 Task: Add Bass Soft Beauty Skin Towel to the cart.
Action: Mouse moved to (819, 323)
Screenshot: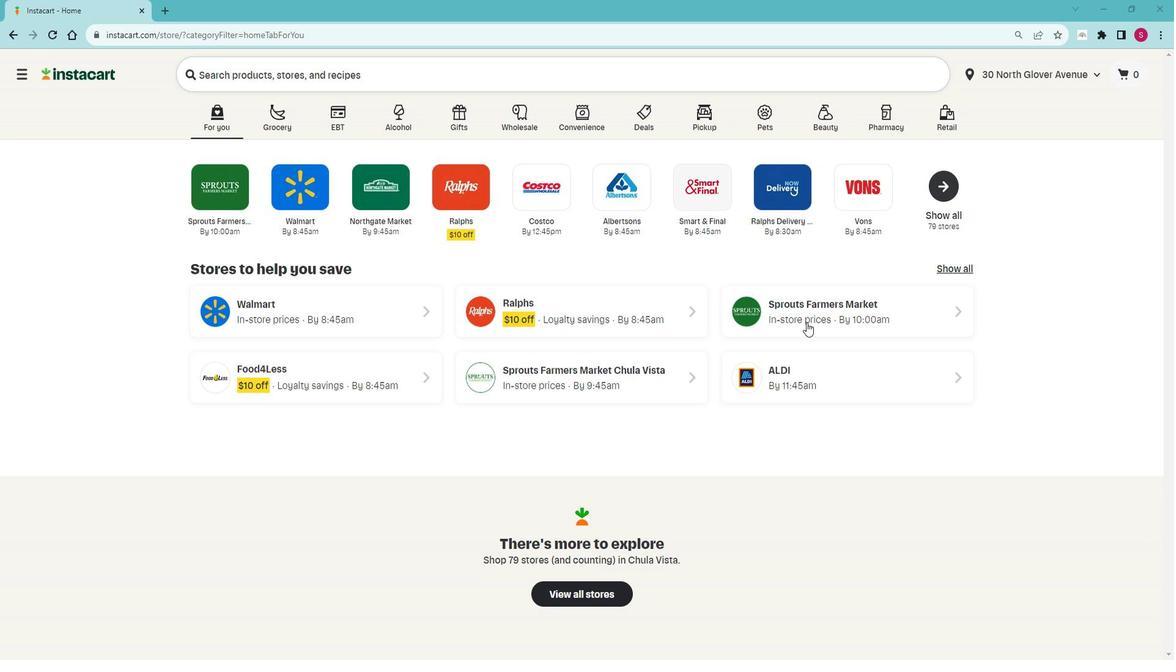 
Action: Mouse pressed left at (819, 323)
Screenshot: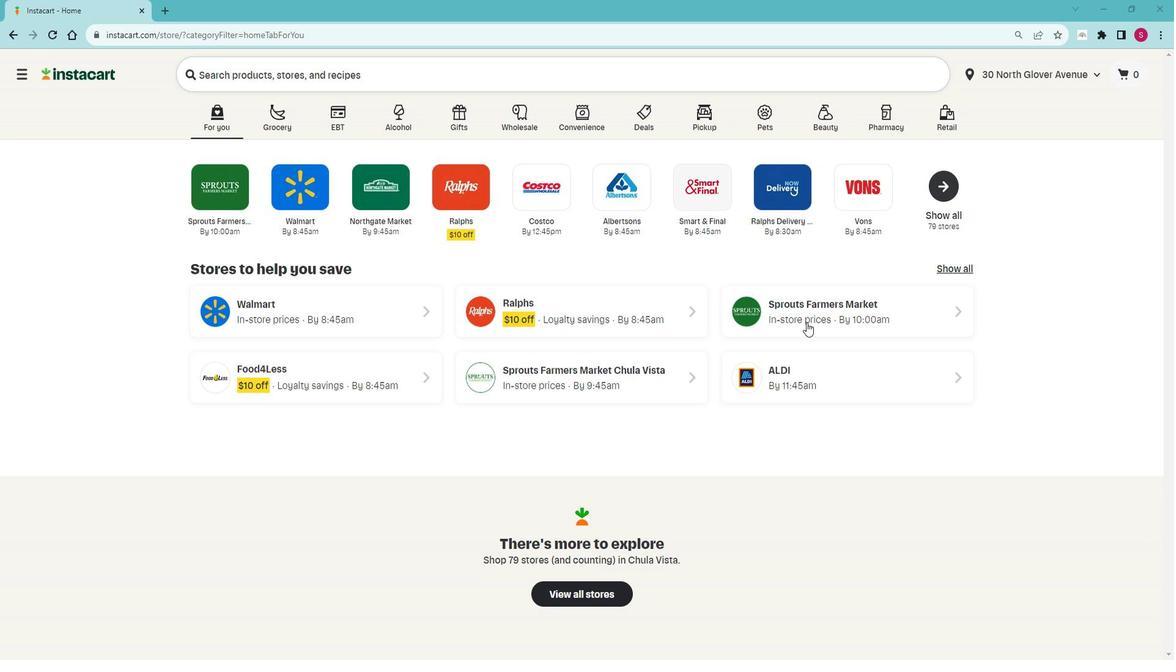 
Action: Mouse moved to (83, 485)
Screenshot: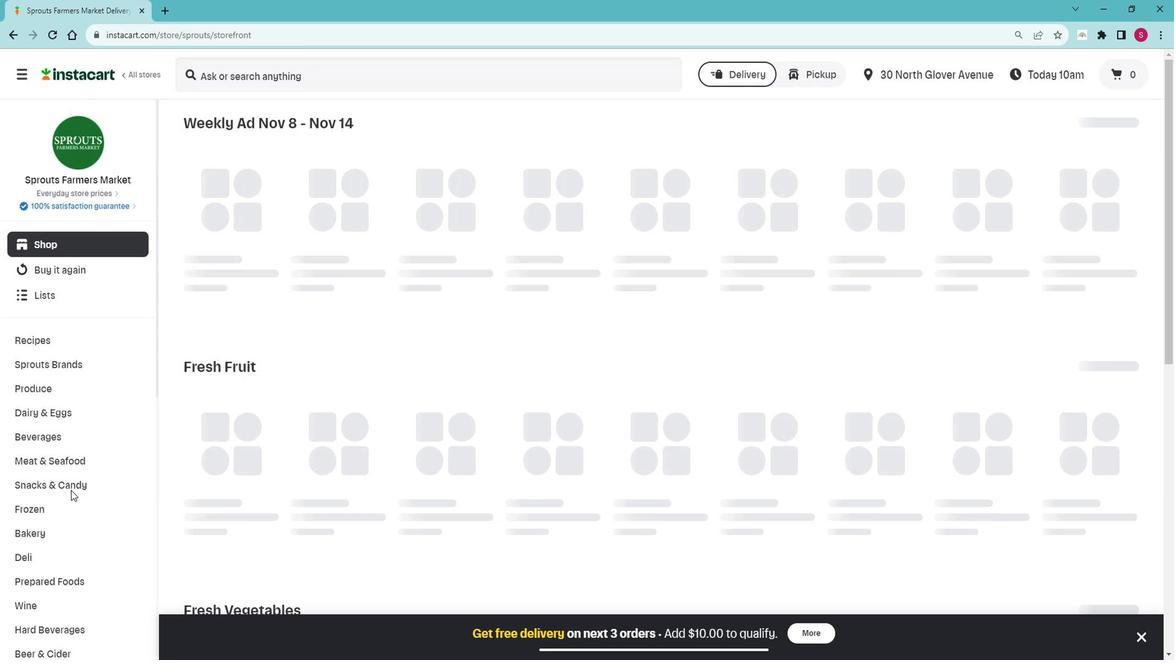 
Action: Mouse scrolled (83, 484) with delta (0, 0)
Screenshot: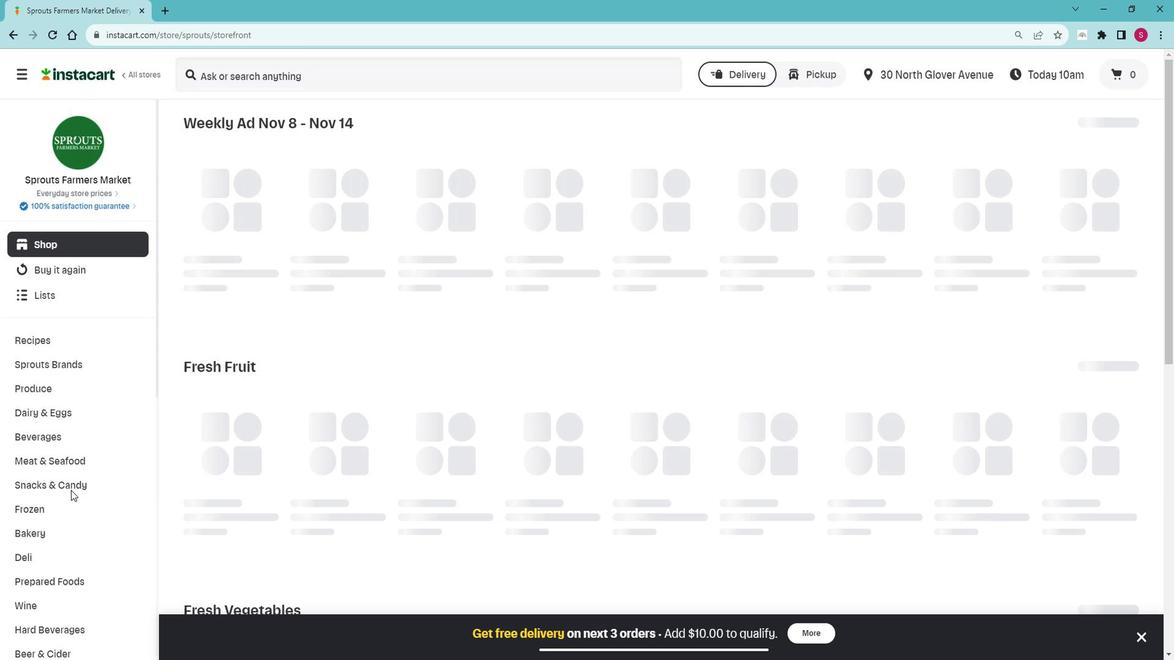 
Action: Mouse scrolled (83, 484) with delta (0, 0)
Screenshot: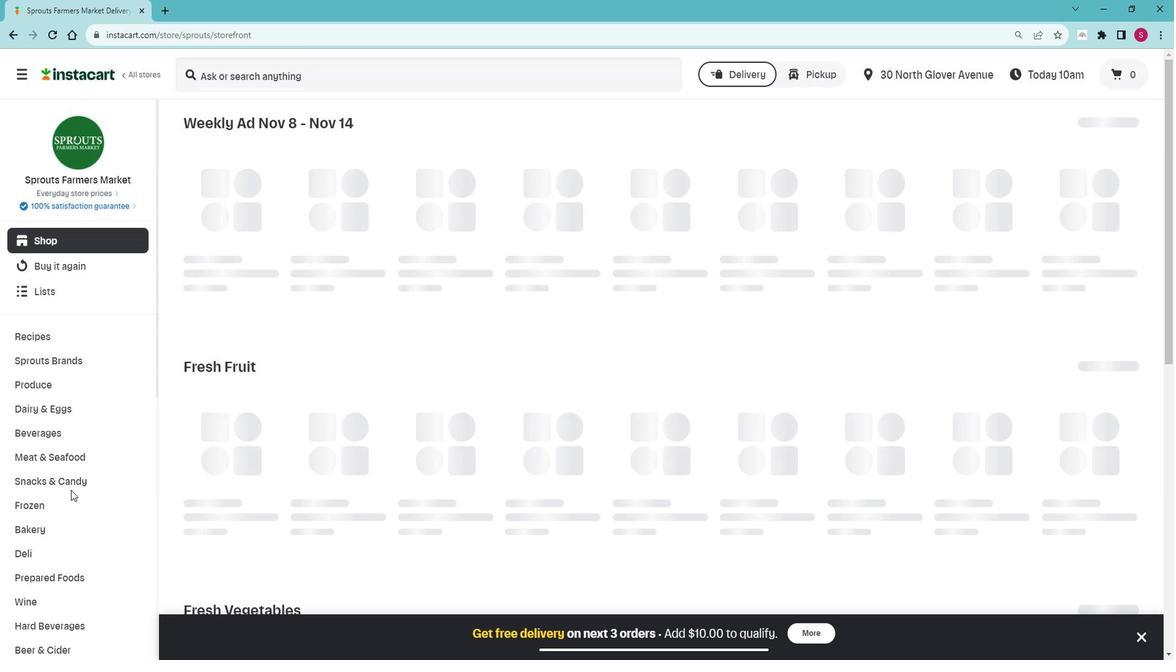 
Action: Mouse scrolled (83, 484) with delta (0, 0)
Screenshot: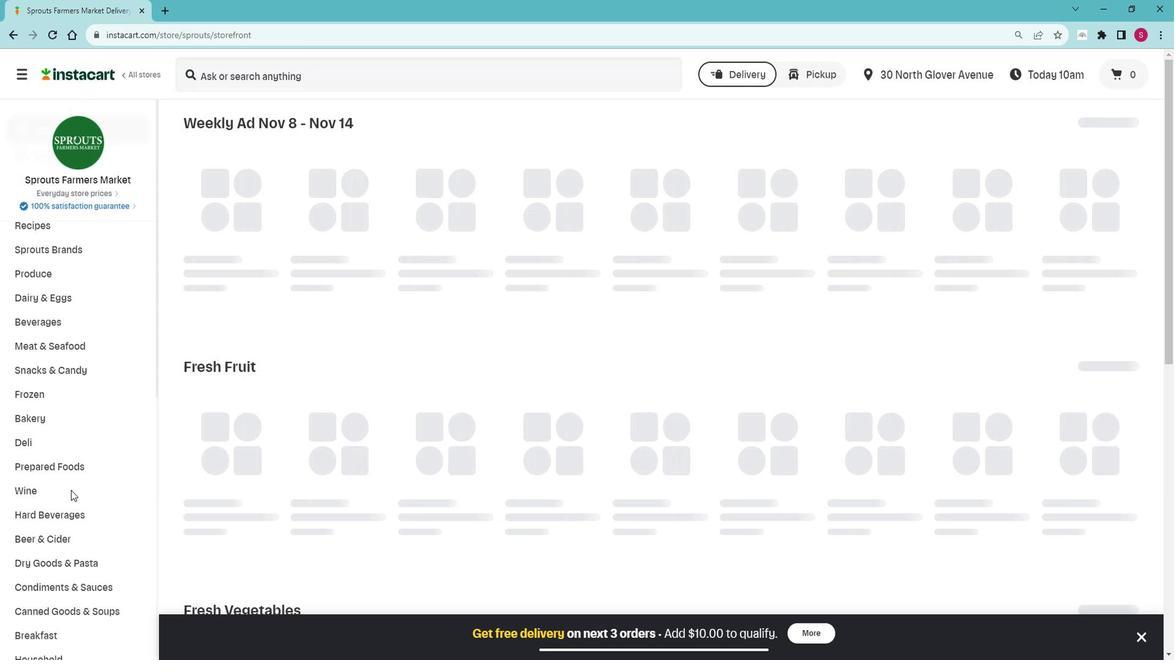 
Action: Mouse scrolled (83, 484) with delta (0, 0)
Screenshot: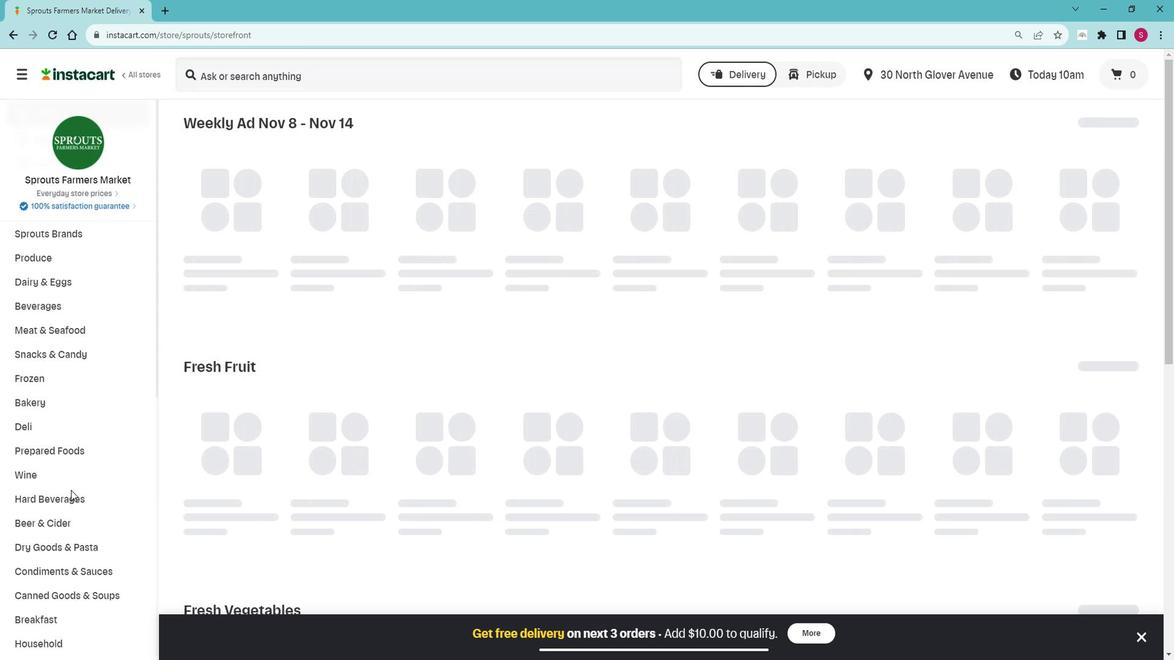 
Action: Mouse scrolled (83, 484) with delta (0, 0)
Screenshot: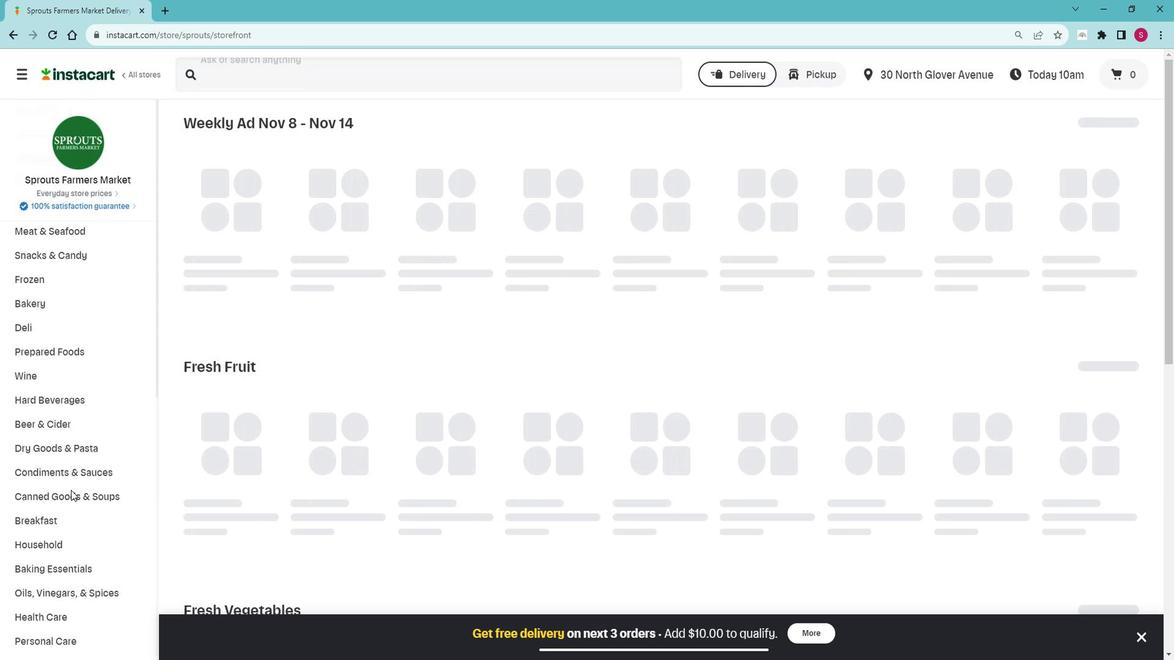 
Action: Mouse scrolled (83, 484) with delta (0, 0)
Screenshot: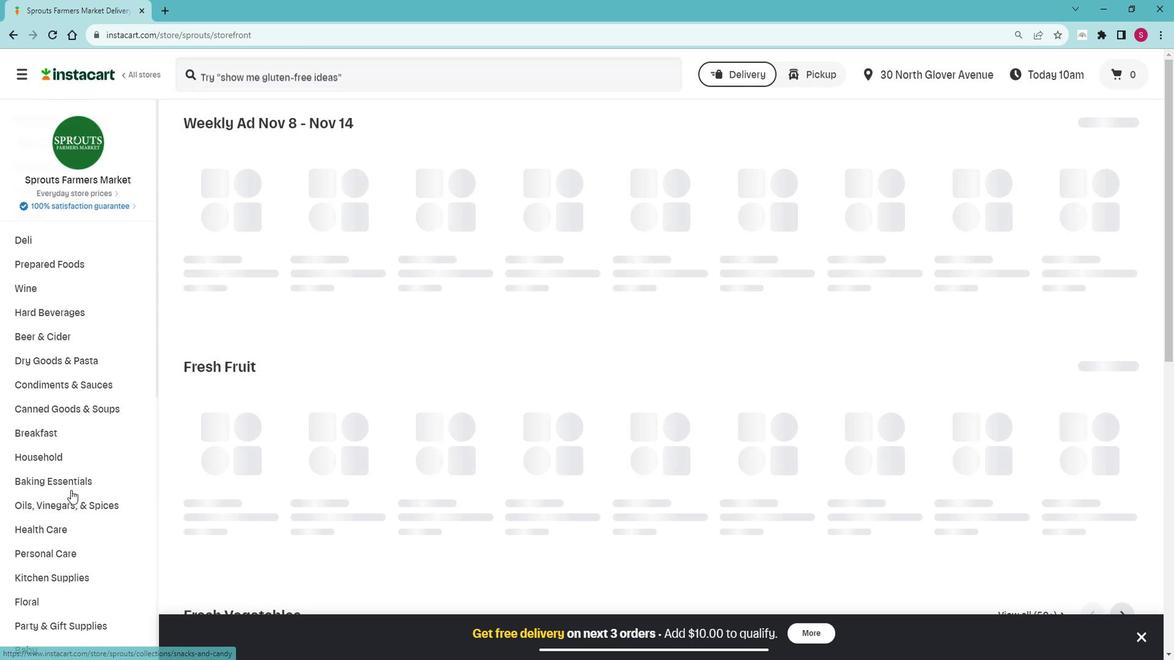 
Action: Mouse scrolled (83, 484) with delta (0, 0)
Screenshot: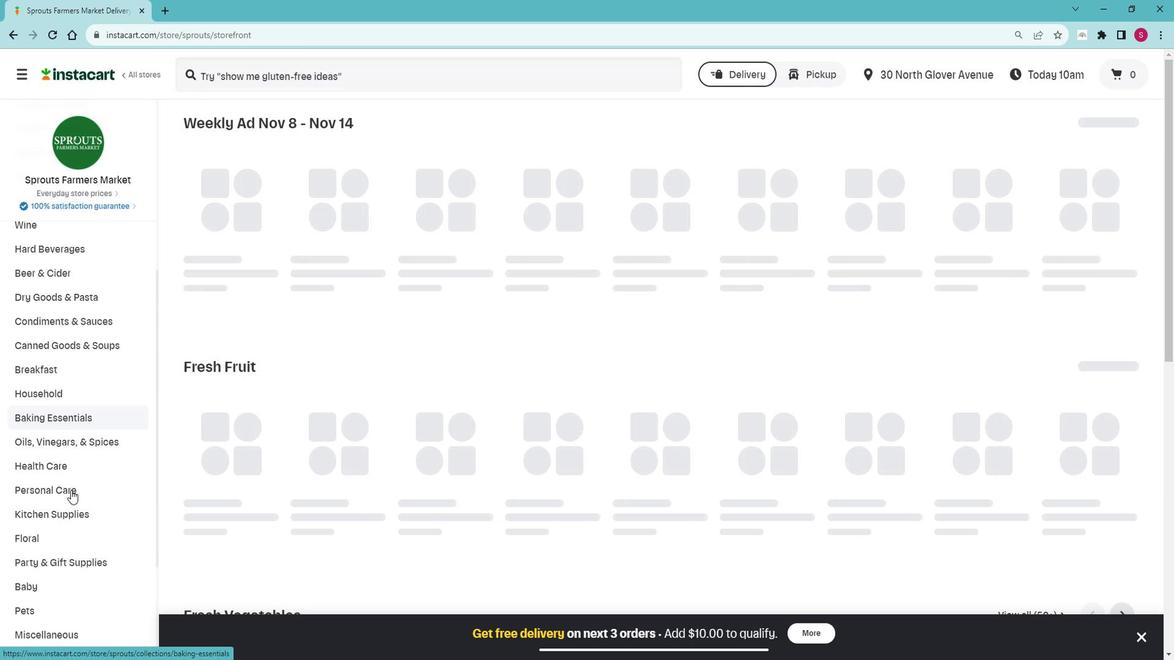 
Action: Mouse moved to (109, 431)
Screenshot: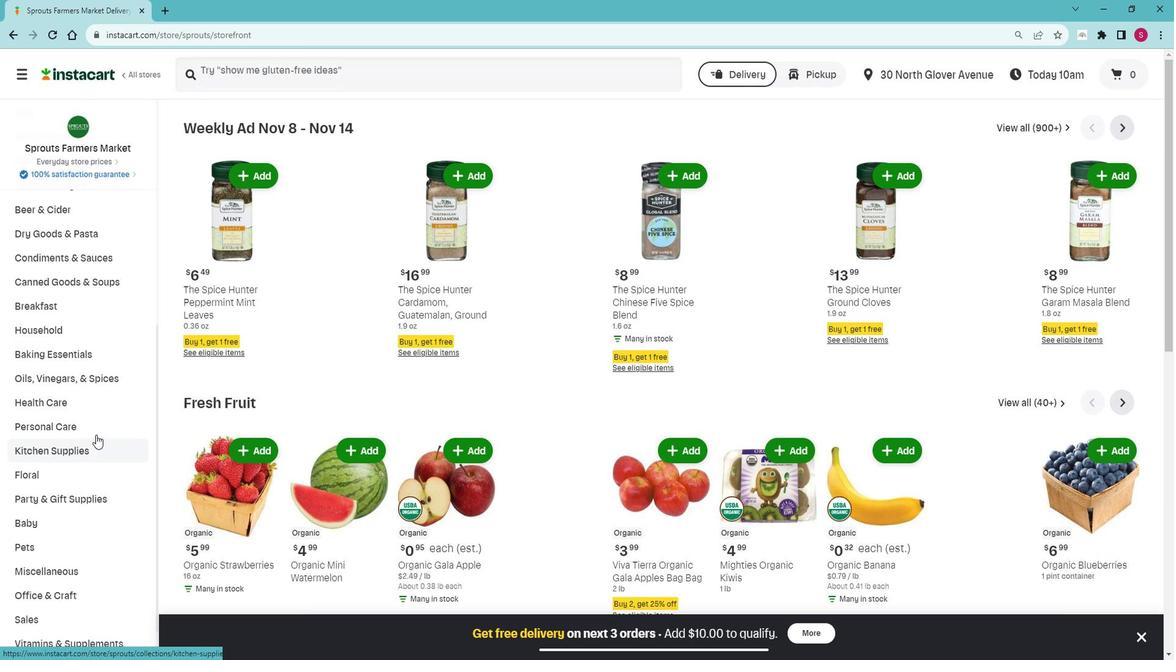 
Action: Mouse pressed left at (109, 431)
Screenshot: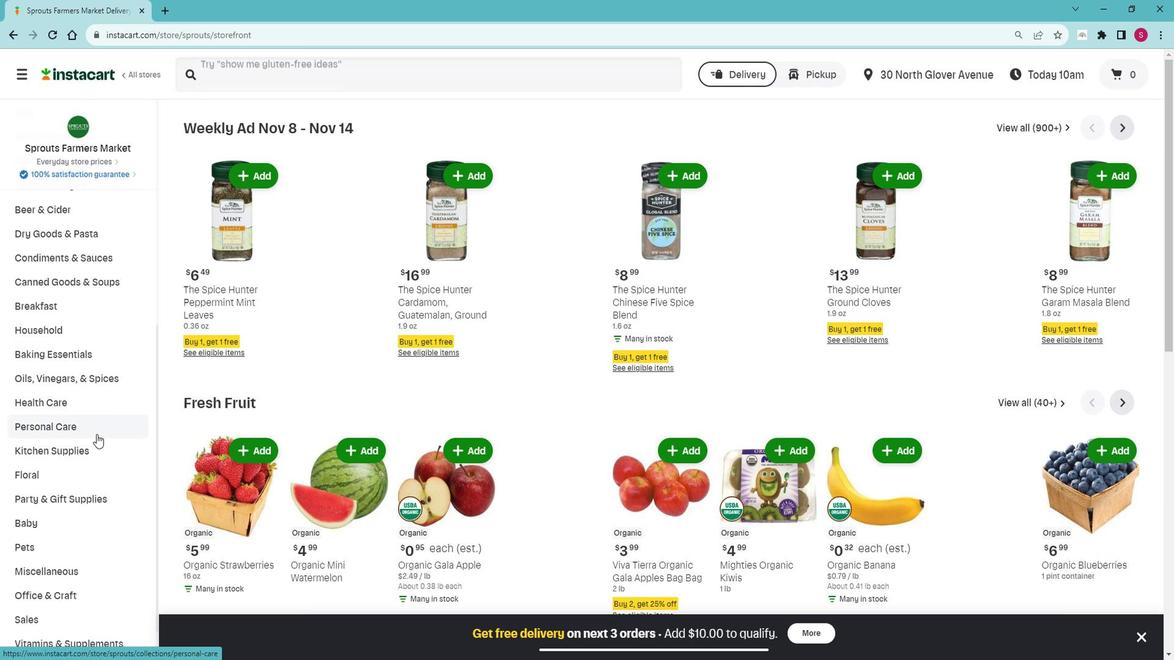 
Action: Mouse moved to (100, 450)
Screenshot: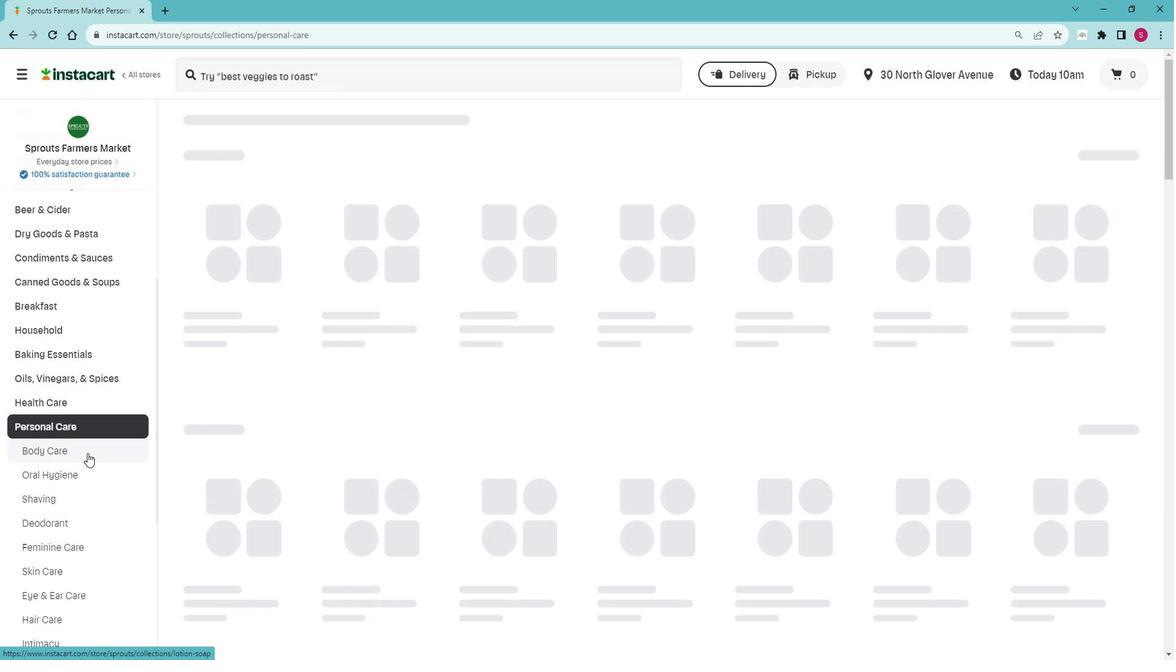 
Action: Mouse pressed left at (100, 450)
Screenshot: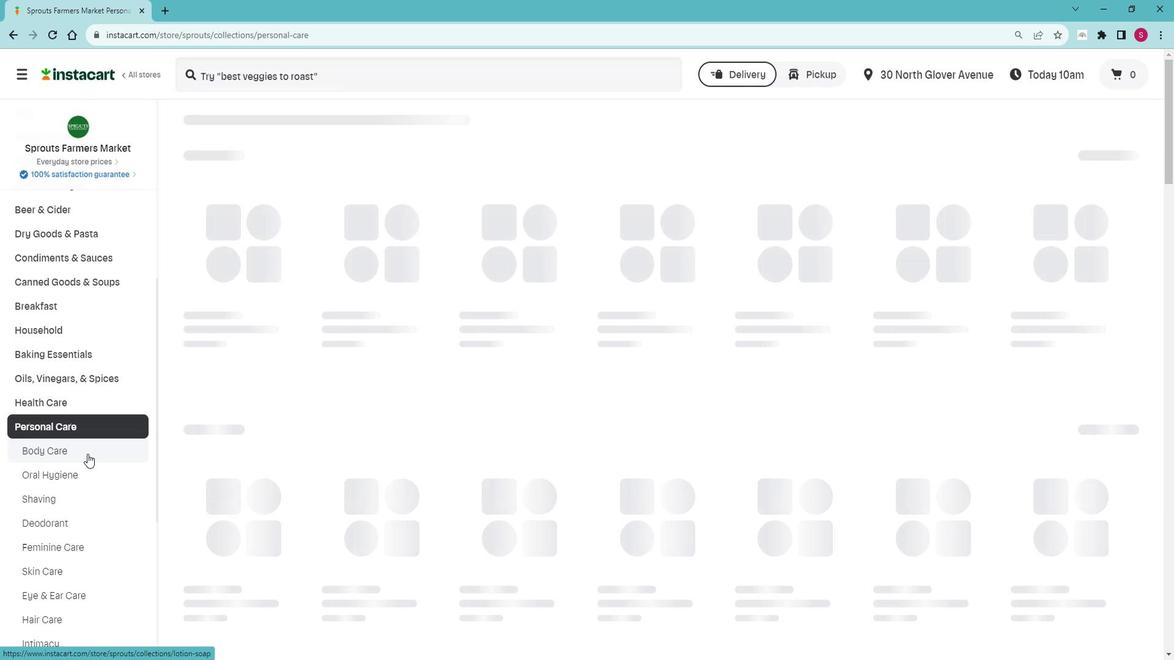 
Action: Mouse moved to (568, 187)
Screenshot: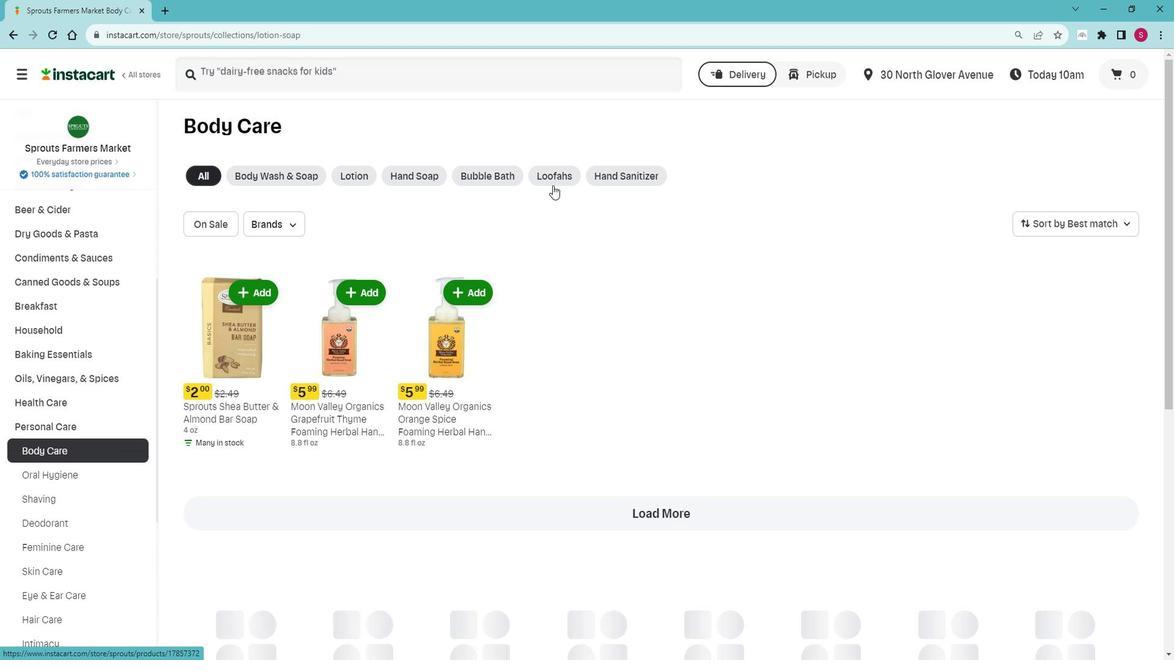 
Action: Mouse pressed left at (568, 187)
Screenshot: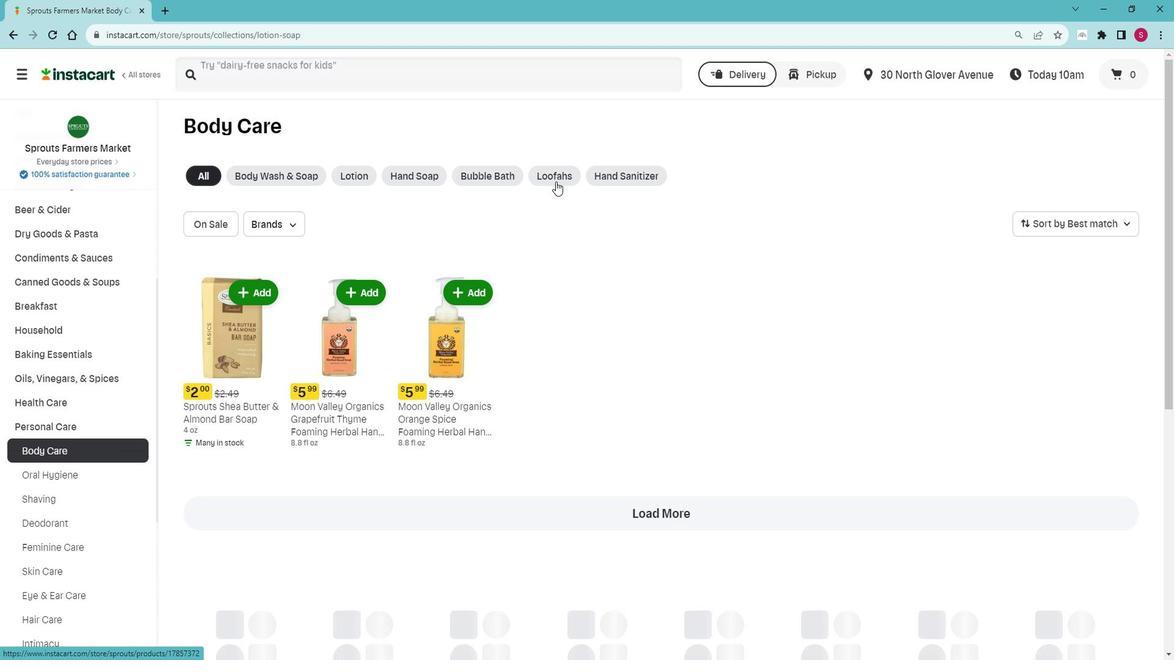 
Action: Mouse moved to (565, 184)
Screenshot: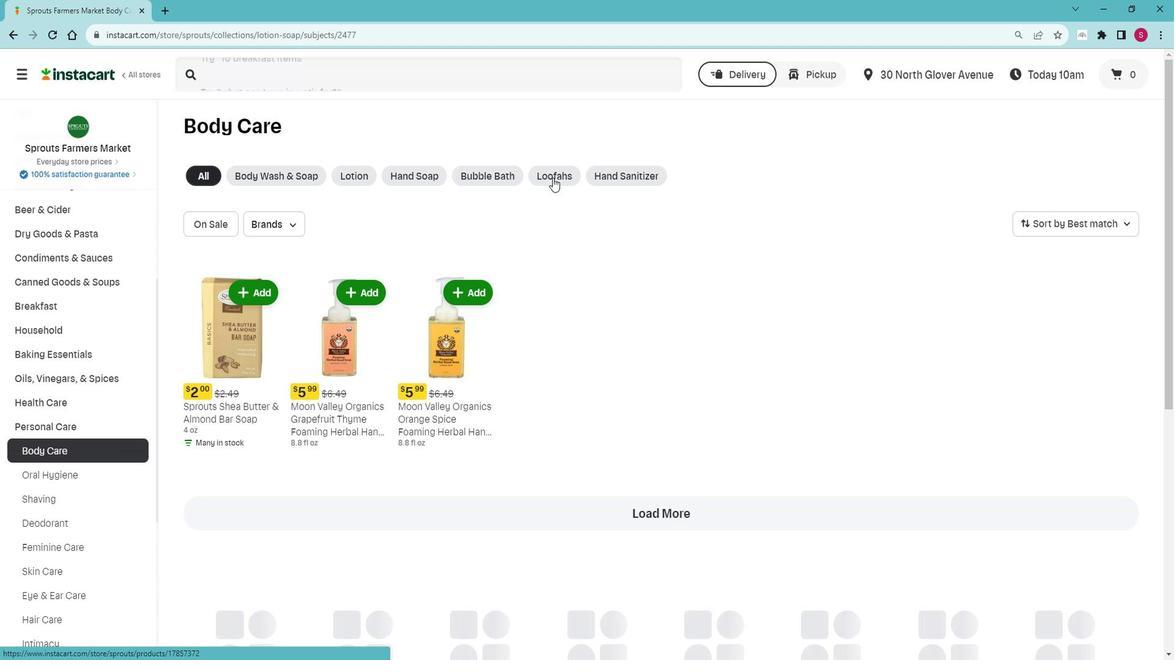
Action: Mouse pressed left at (565, 184)
Screenshot: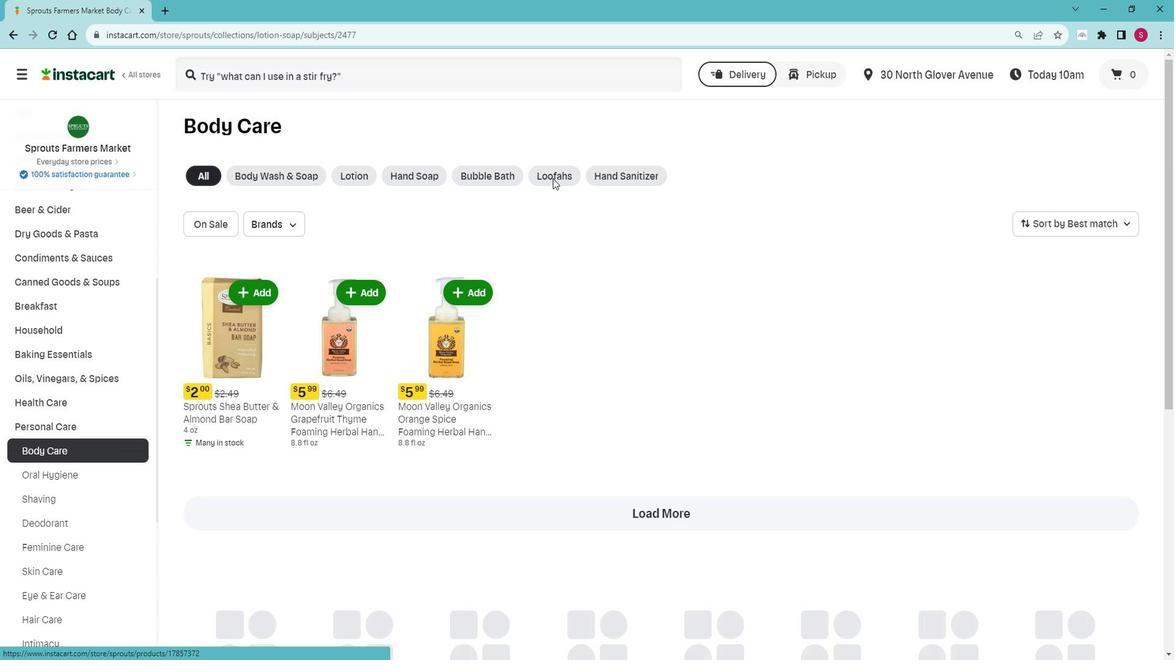
Action: Mouse moved to (361, 92)
Screenshot: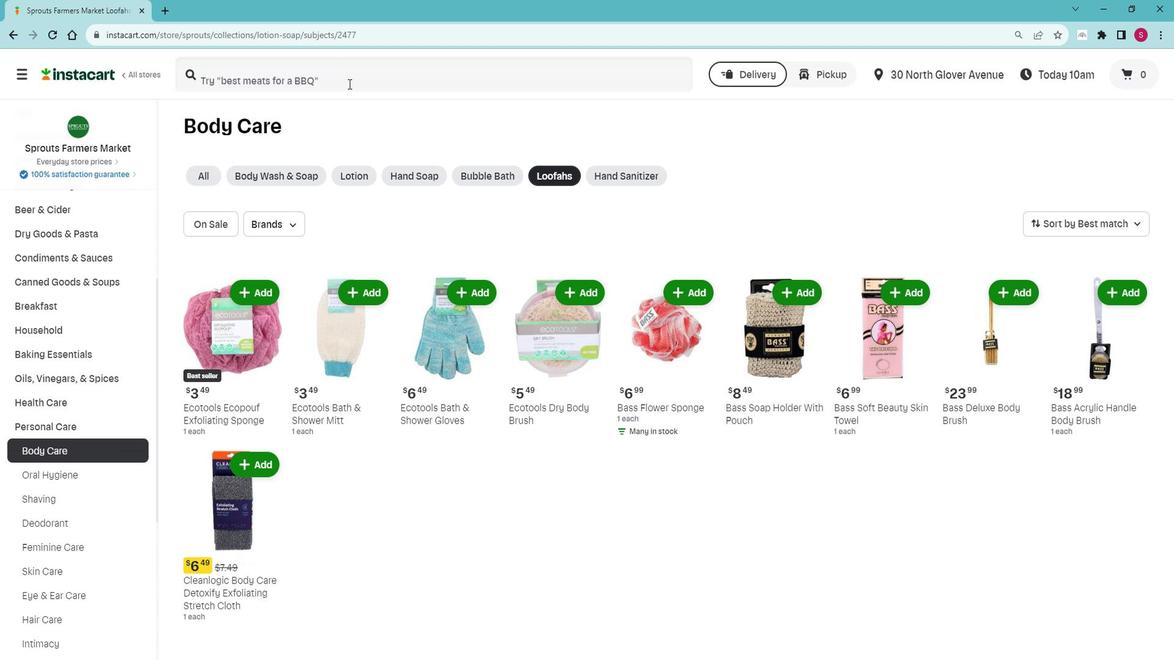 
Action: Mouse pressed left at (361, 92)
Screenshot: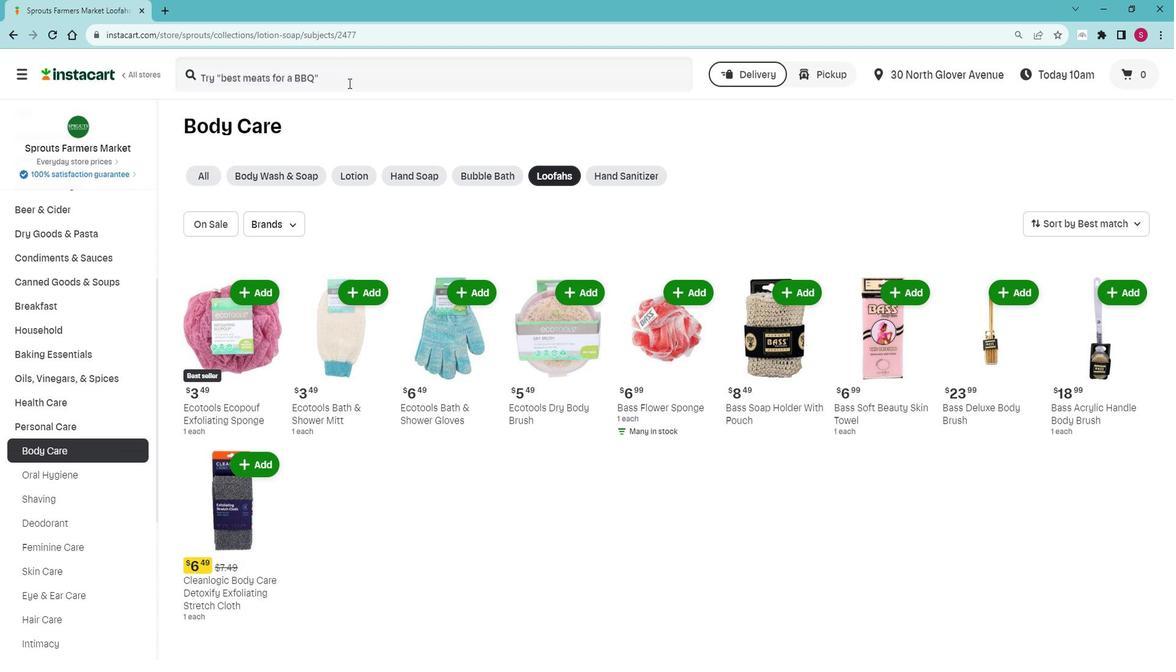 
Action: Mouse moved to (360, 91)
Screenshot: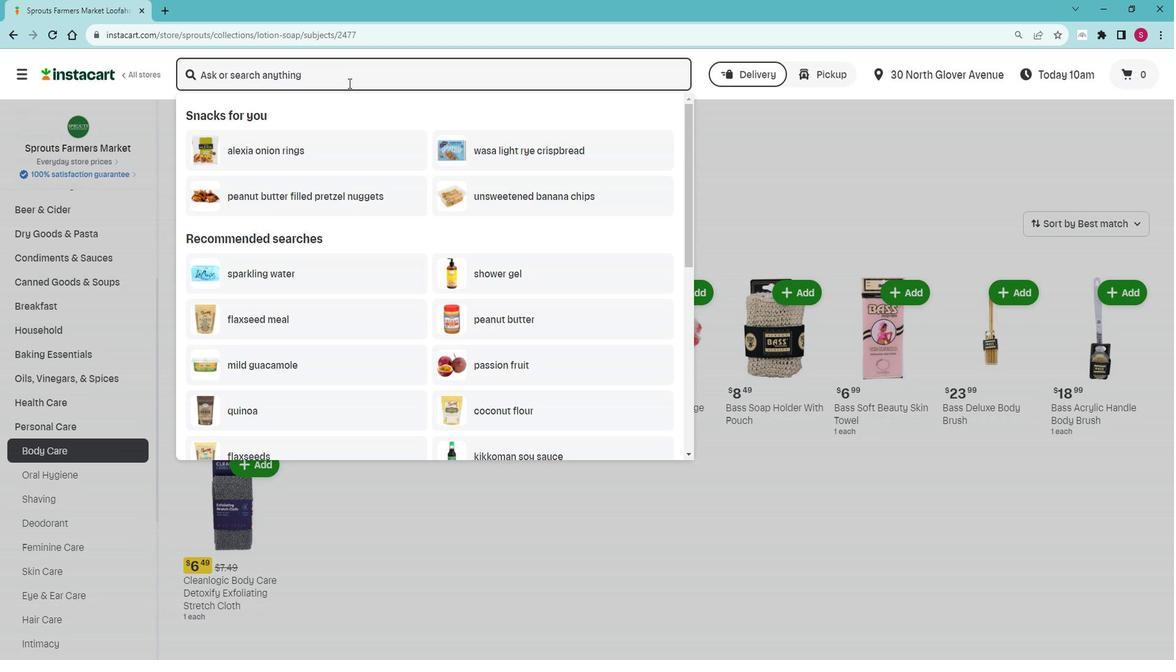 
Action: Key pressed <Key.shift>Bass<Key.space><Key.shift>Soft<Key.space><Key.shift>Beauty<Key.space><Key.shift>Skin<Key.space><Key.shift><Key.shift><Key.shift><Key.shift>Towel<Key.space><Key.enter>
Screenshot: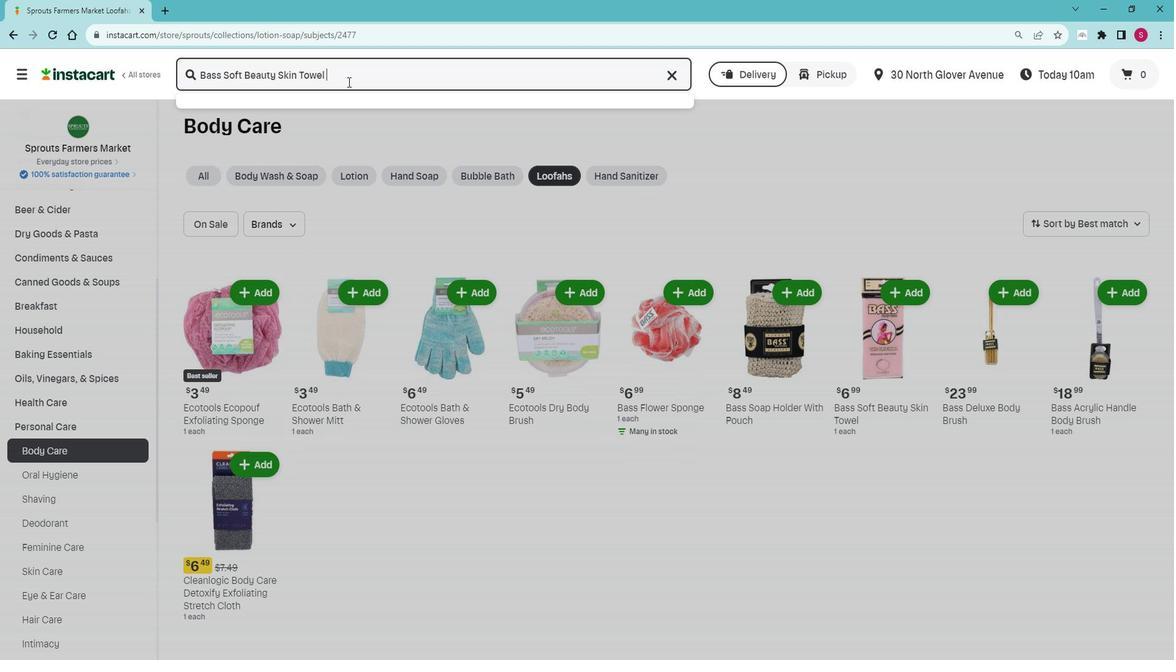 
Action: Mouse moved to (340, 183)
Screenshot: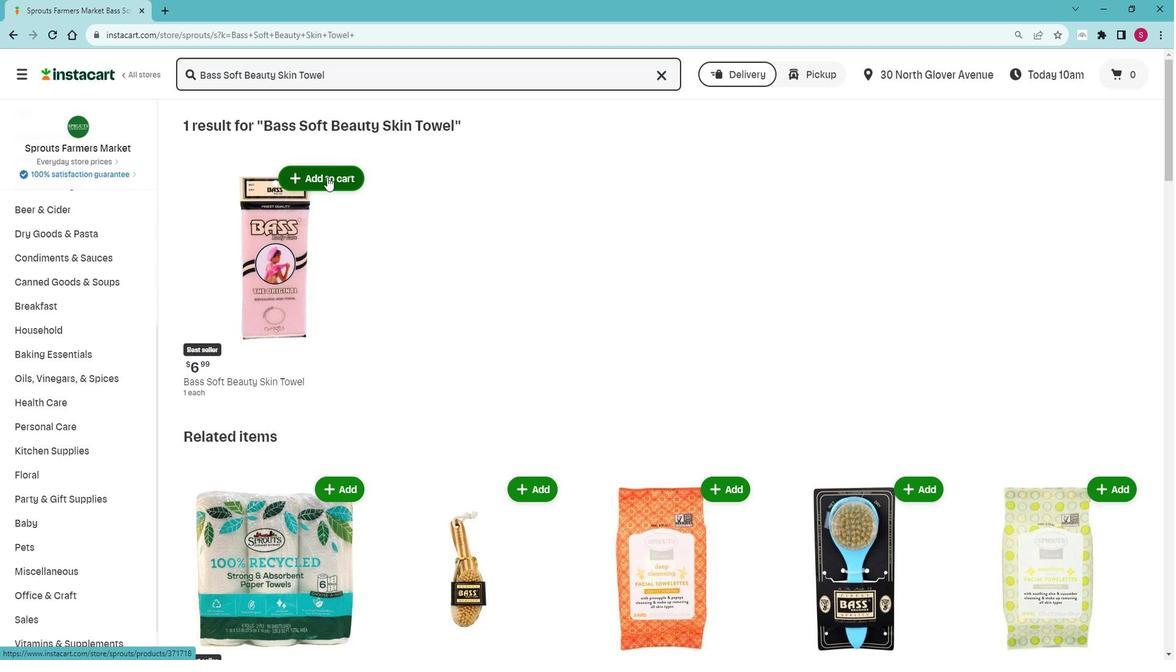 
Action: Mouse pressed left at (340, 183)
Screenshot: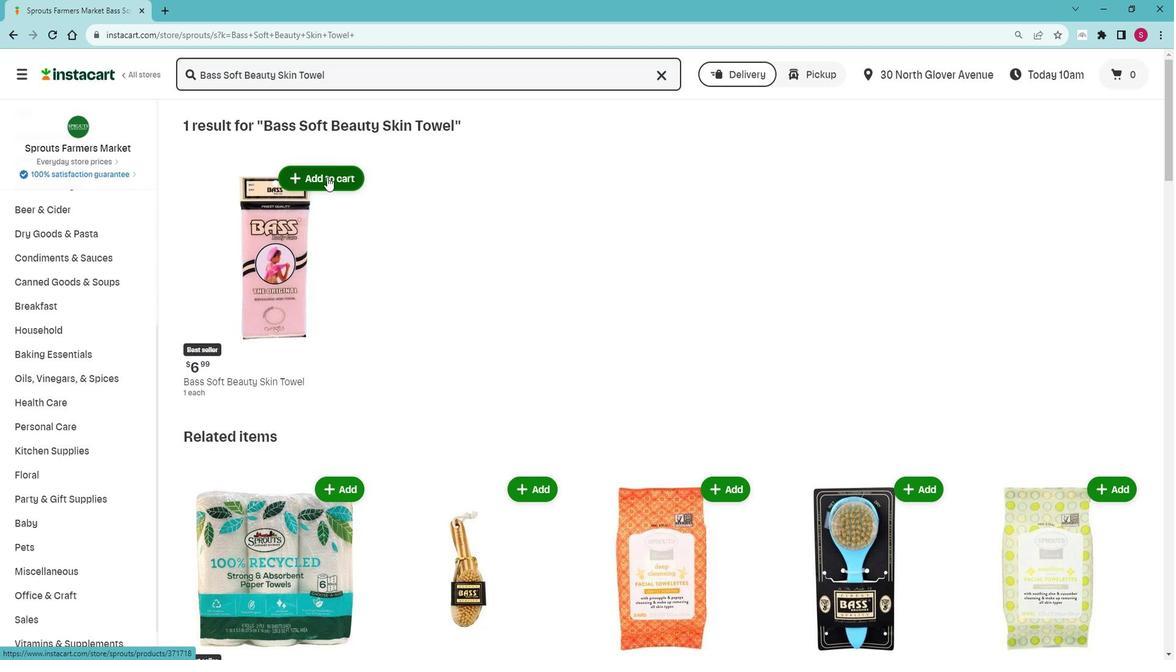 
Action: Mouse moved to (475, 189)
Screenshot: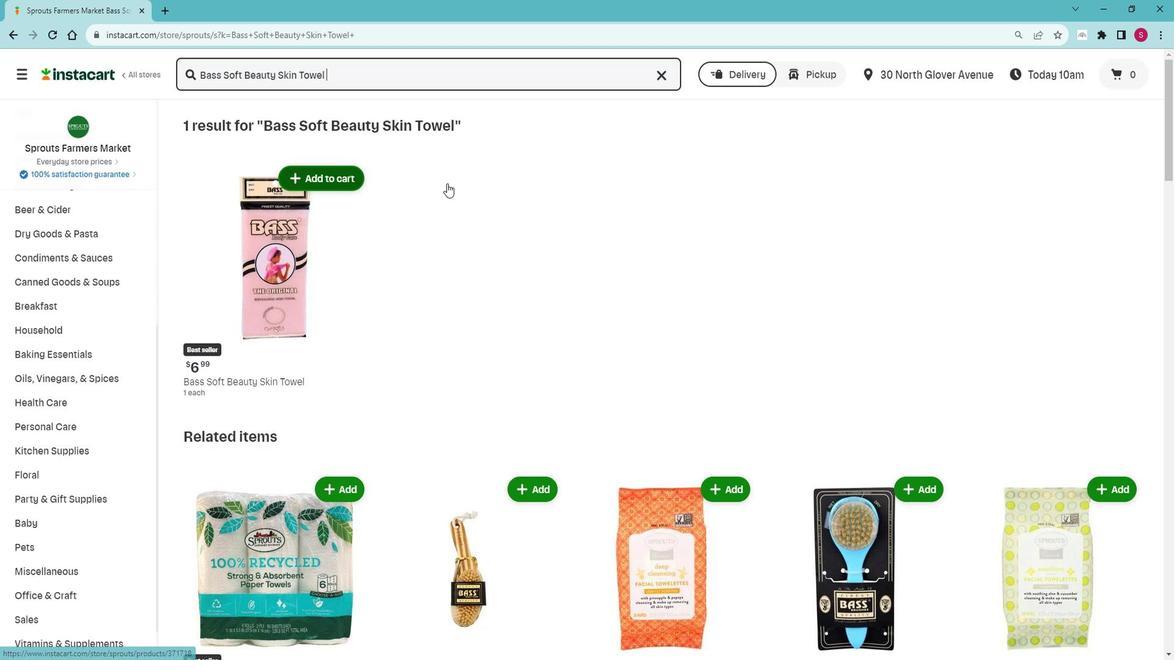 
